 Task: Enable the video filter "Loop video filter" in the video filter module.
Action: Mouse moved to (143, 37)
Screenshot: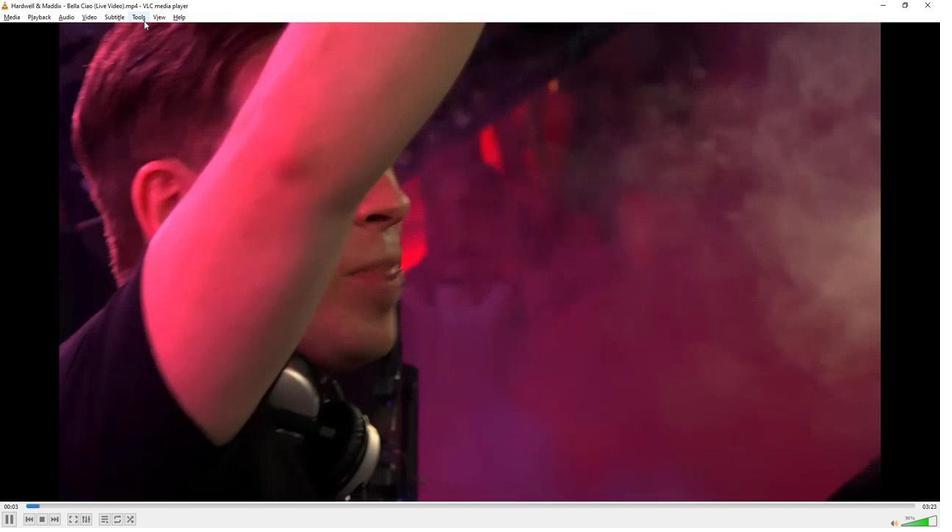 
Action: Mouse pressed left at (143, 37)
Screenshot: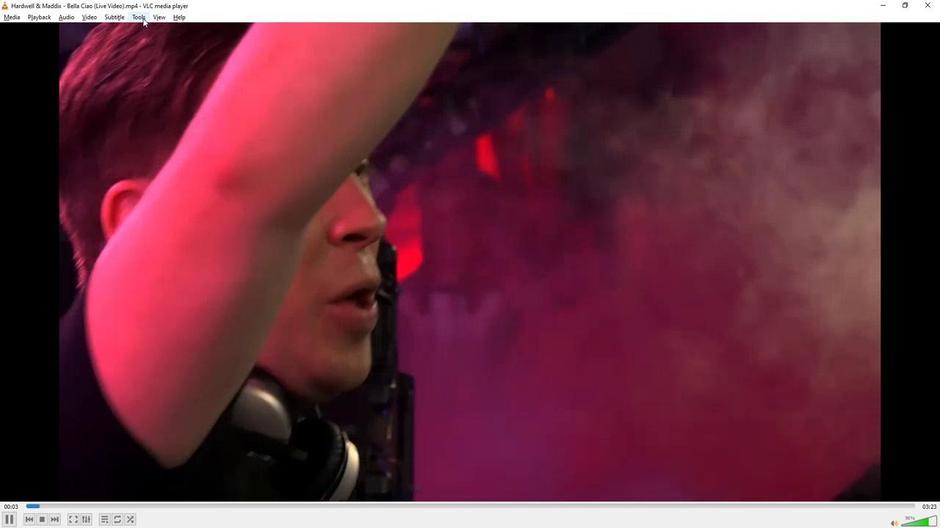 
Action: Mouse moved to (163, 146)
Screenshot: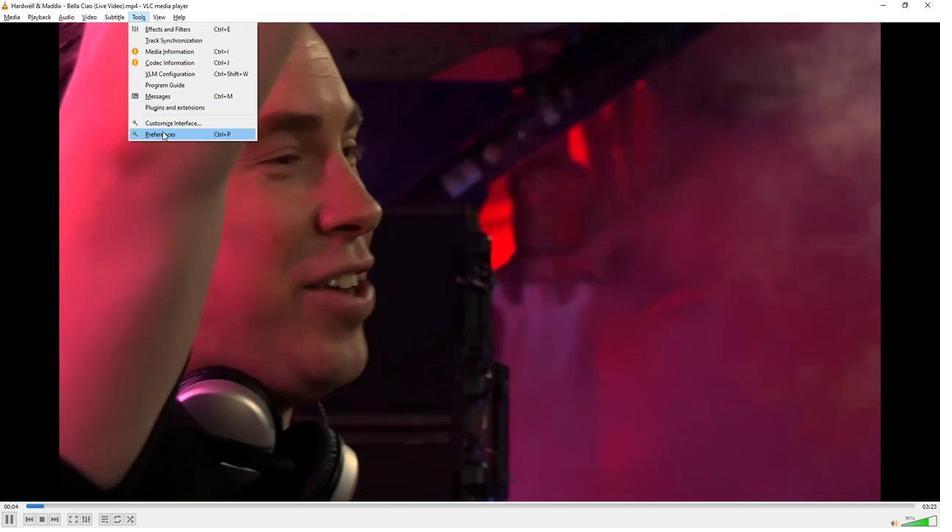 
Action: Mouse pressed left at (163, 146)
Screenshot: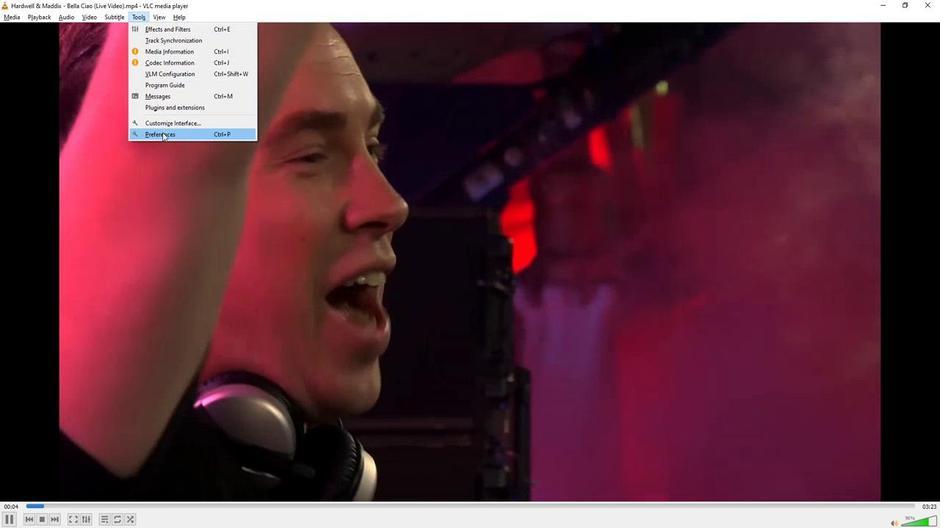 
Action: Mouse moved to (210, 416)
Screenshot: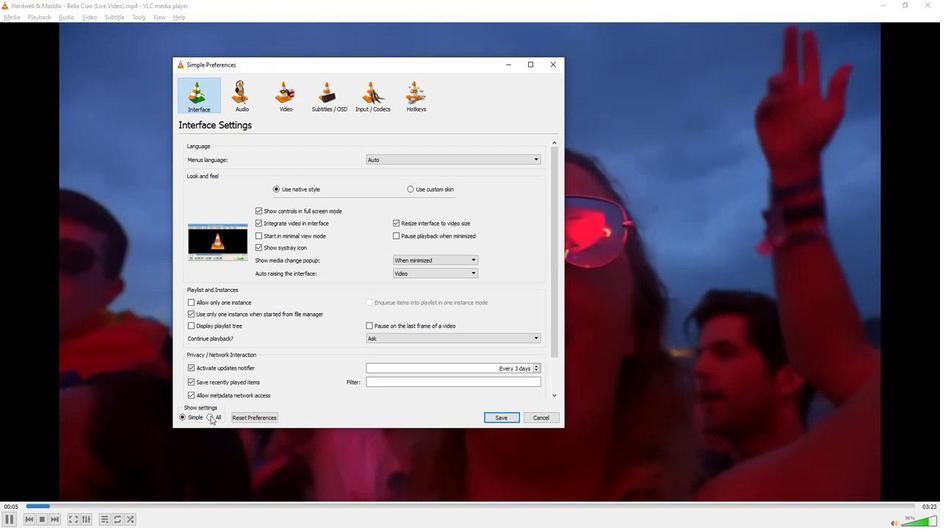 
Action: Mouse pressed left at (210, 416)
Screenshot: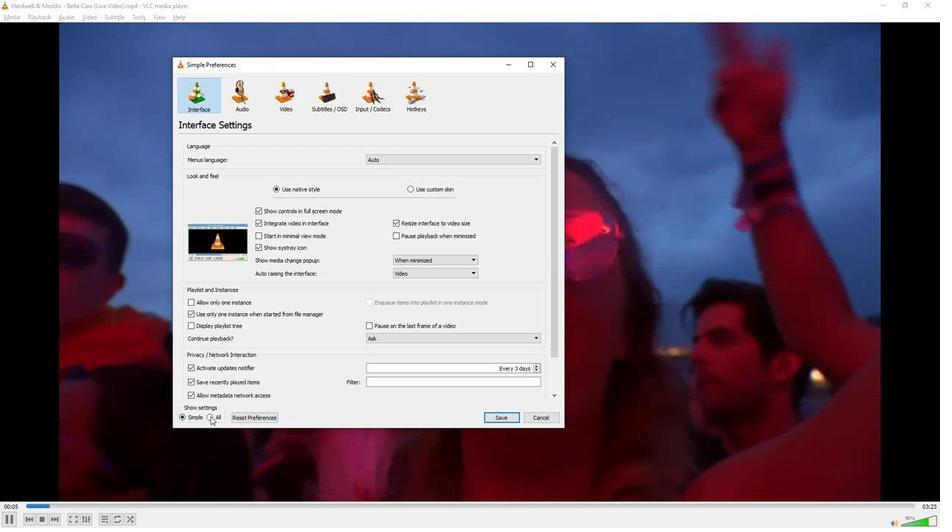 
Action: Mouse moved to (226, 355)
Screenshot: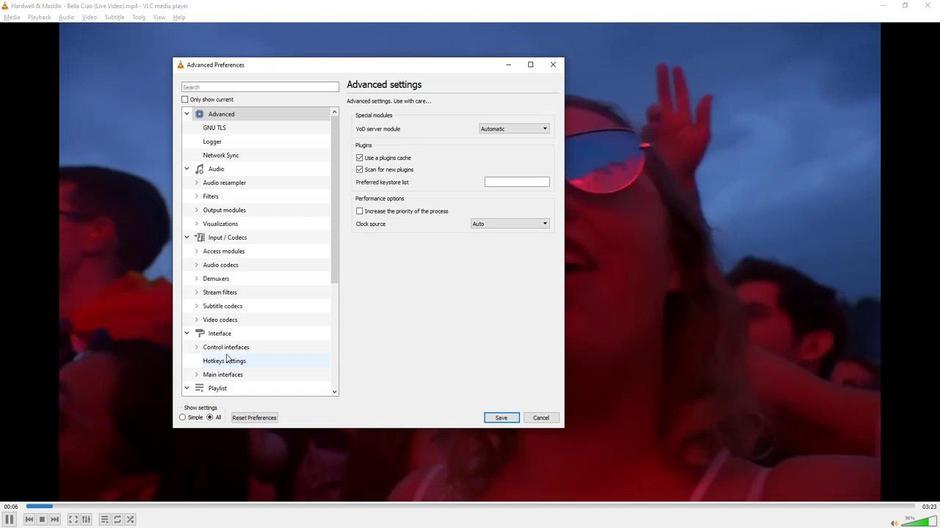 
Action: Mouse scrolled (226, 354) with delta (0, 0)
Screenshot: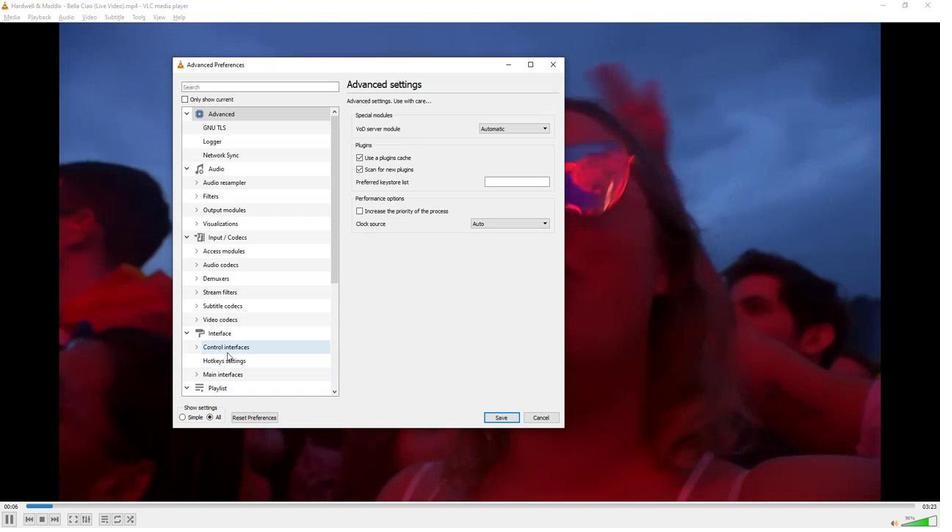 
Action: Mouse scrolled (226, 354) with delta (0, 0)
Screenshot: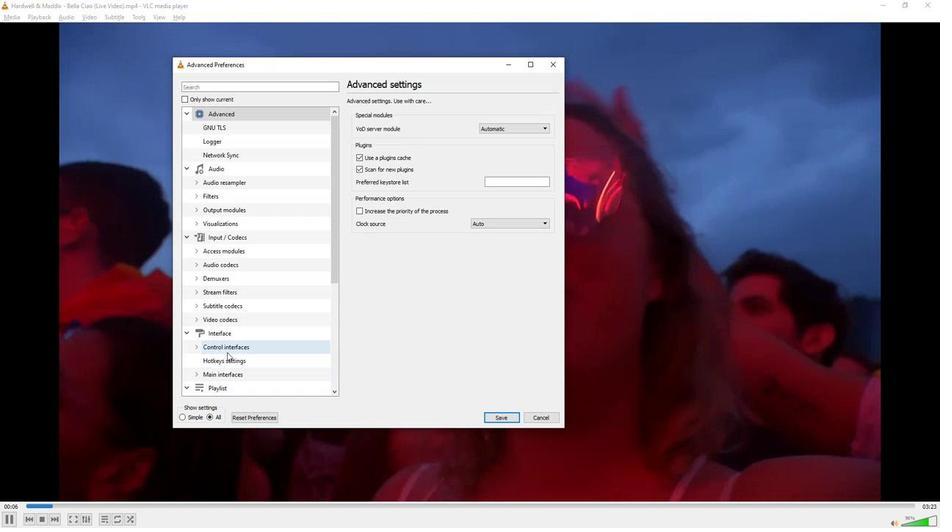 
Action: Mouse scrolled (226, 354) with delta (0, 0)
Screenshot: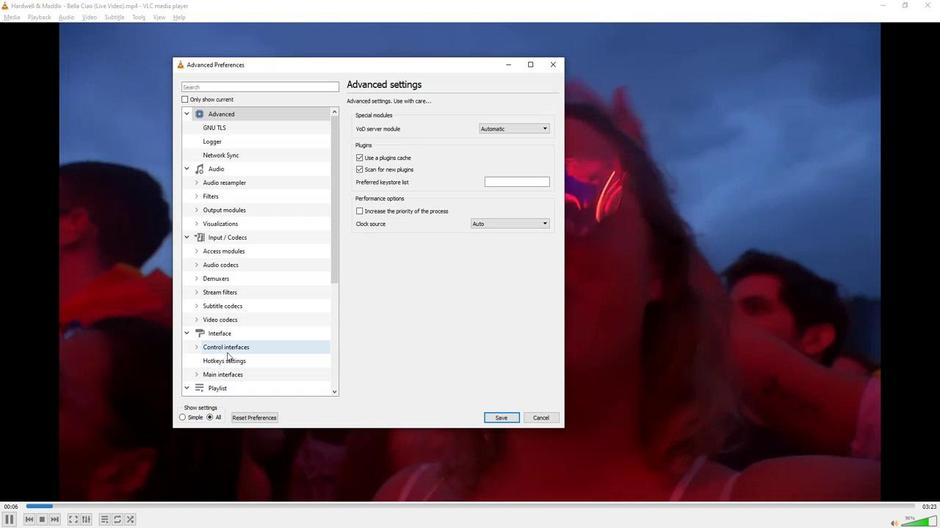 
Action: Mouse scrolled (226, 354) with delta (0, 0)
Screenshot: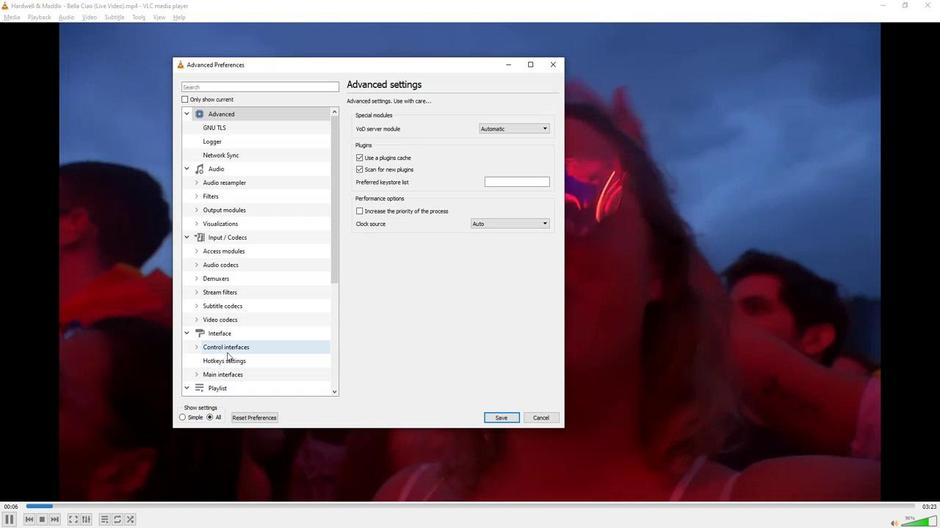 
Action: Mouse scrolled (226, 354) with delta (0, 0)
Screenshot: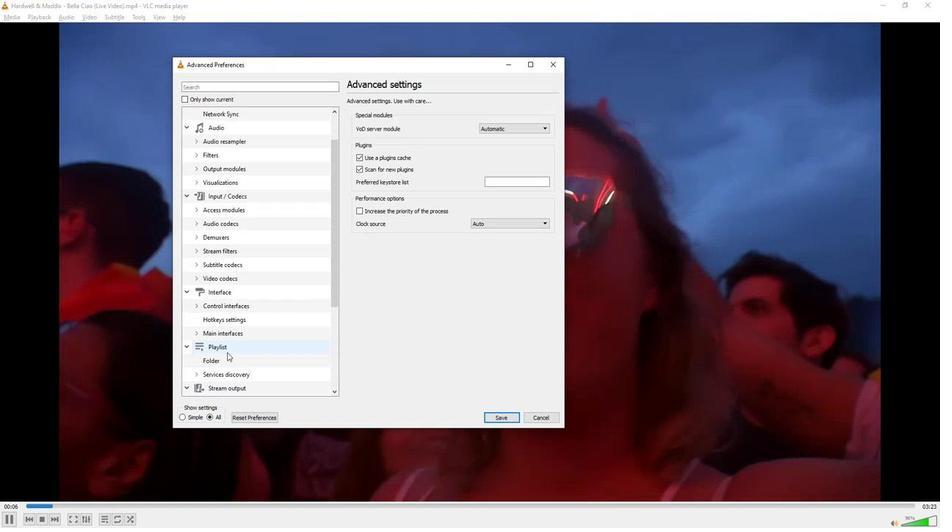 
Action: Mouse scrolled (226, 354) with delta (0, 0)
Screenshot: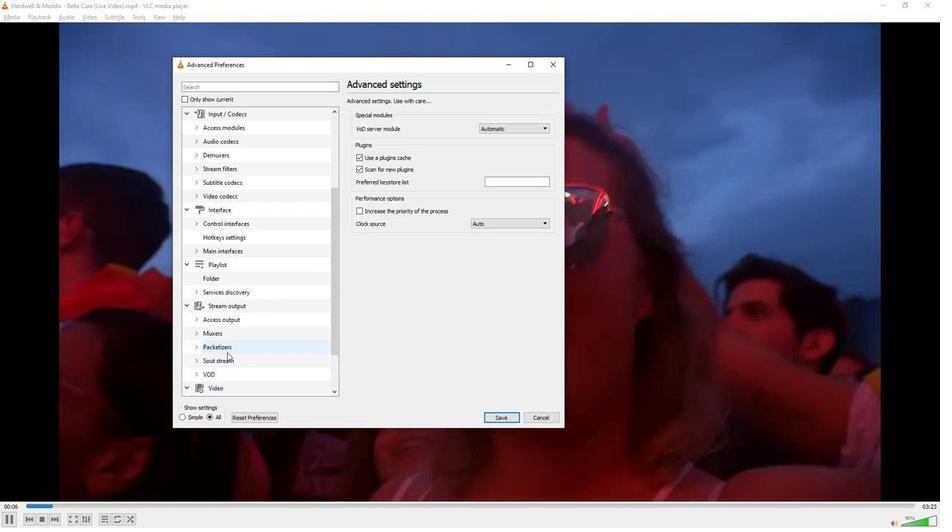 
Action: Mouse moved to (222, 349)
Screenshot: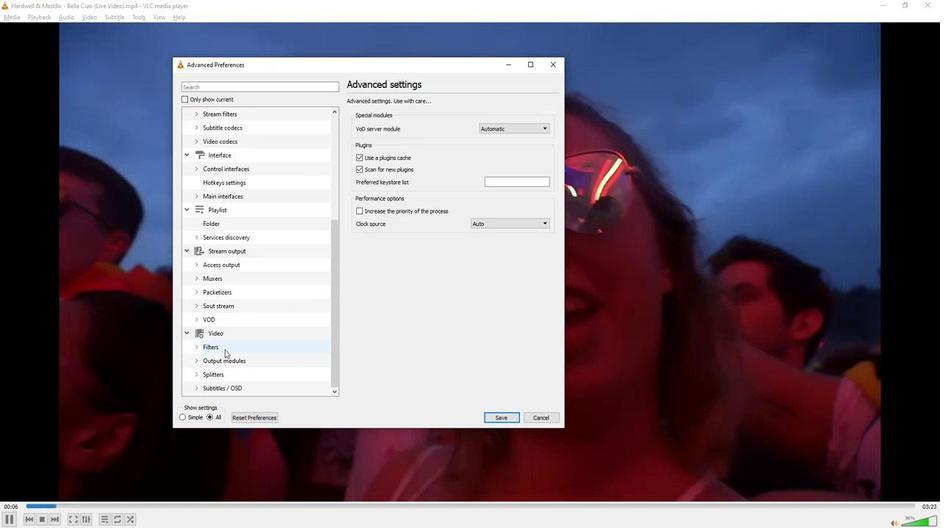 
Action: Mouse pressed left at (222, 349)
Screenshot: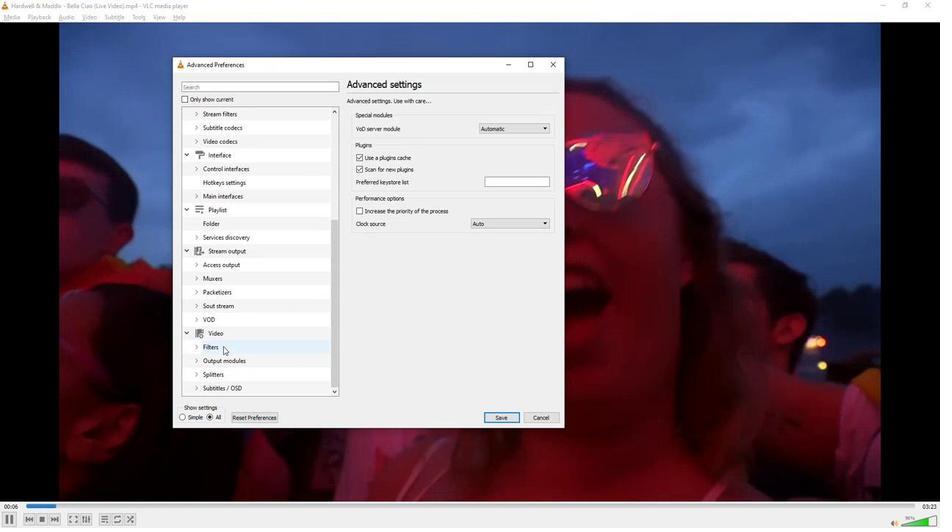 
Action: Mouse moved to (370, 346)
Screenshot: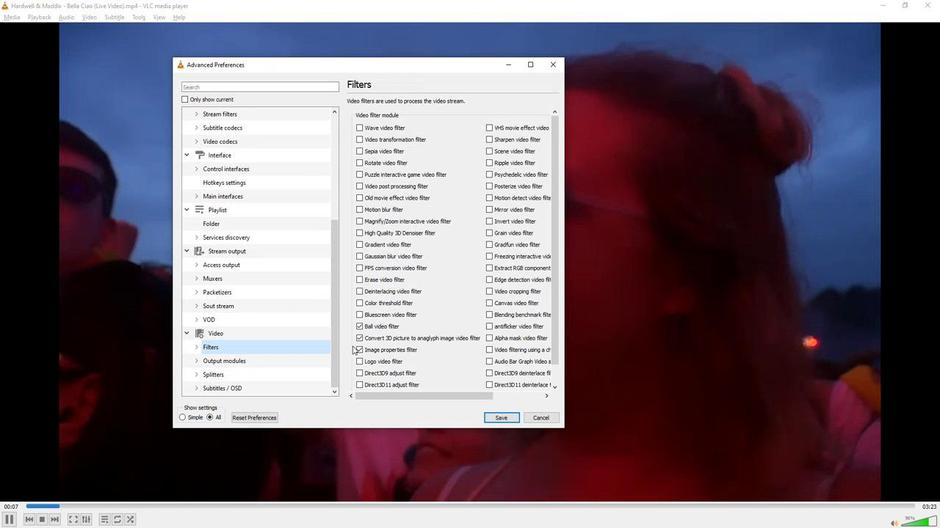 
Action: Mouse scrolled (370, 345) with delta (0, 0)
Screenshot: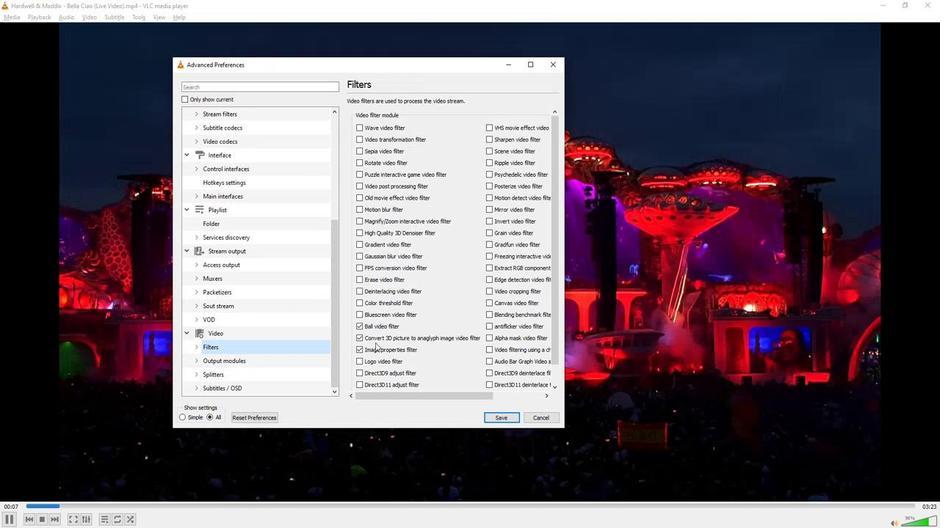 
Action: Mouse moved to (371, 346)
Screenshot: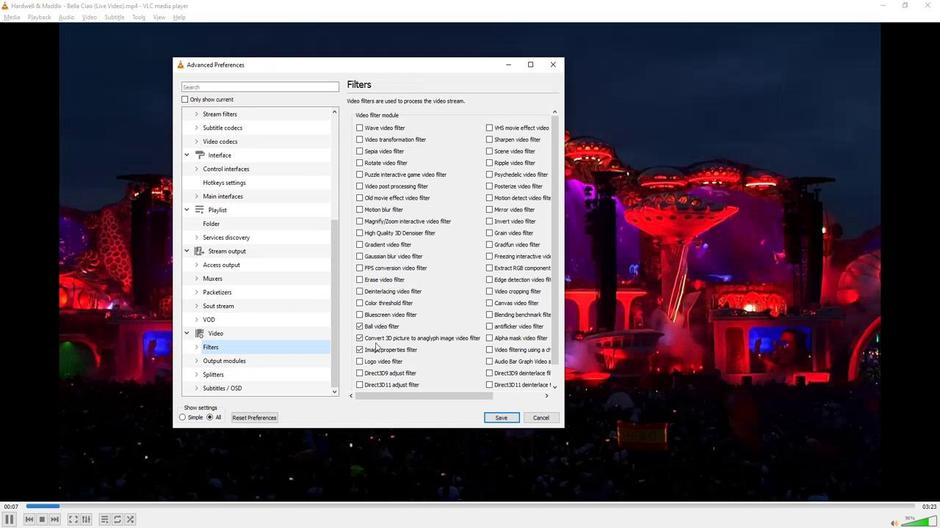 
Action: Mouse scrolled (371, 345) with delta (0, 0)
Screenshot: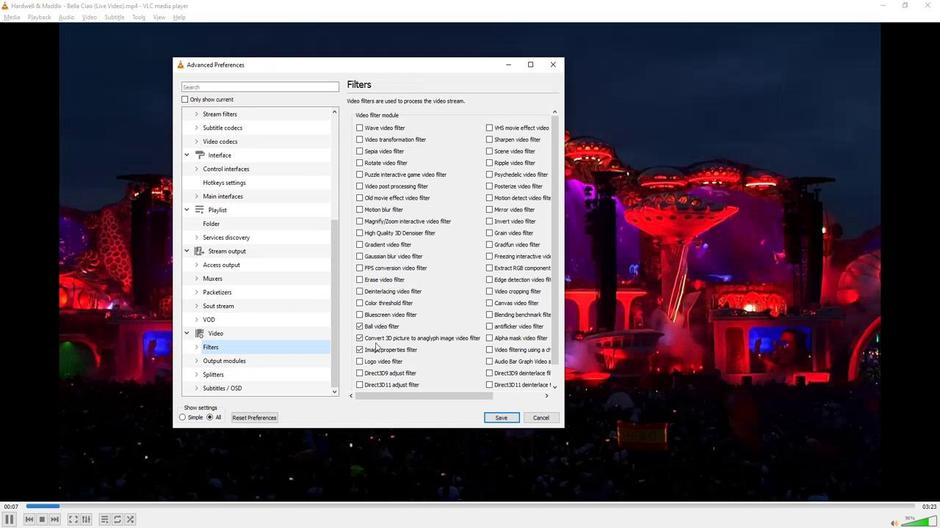 
Action: Mouse moved to (371, 345)
Screenshot: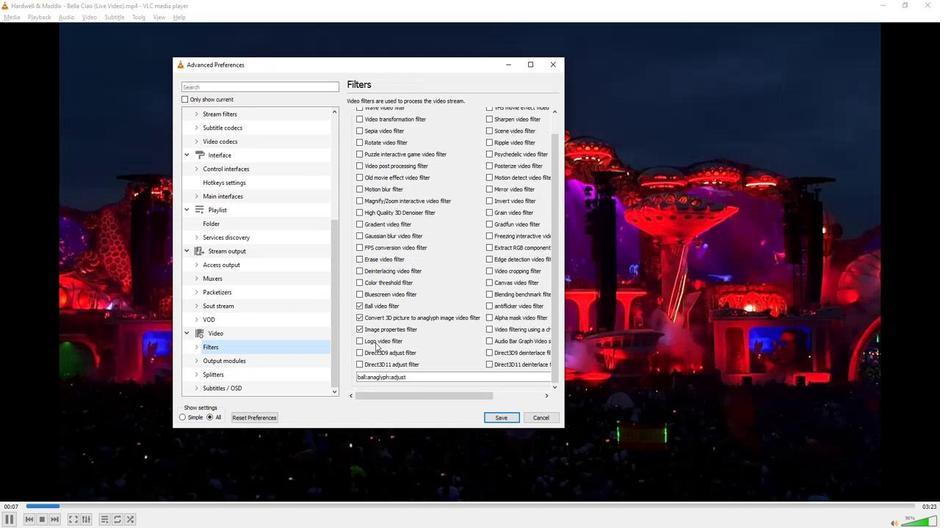 
Action: Mouse scrolled (371, 345) with delta (0, 0)
Screenshot: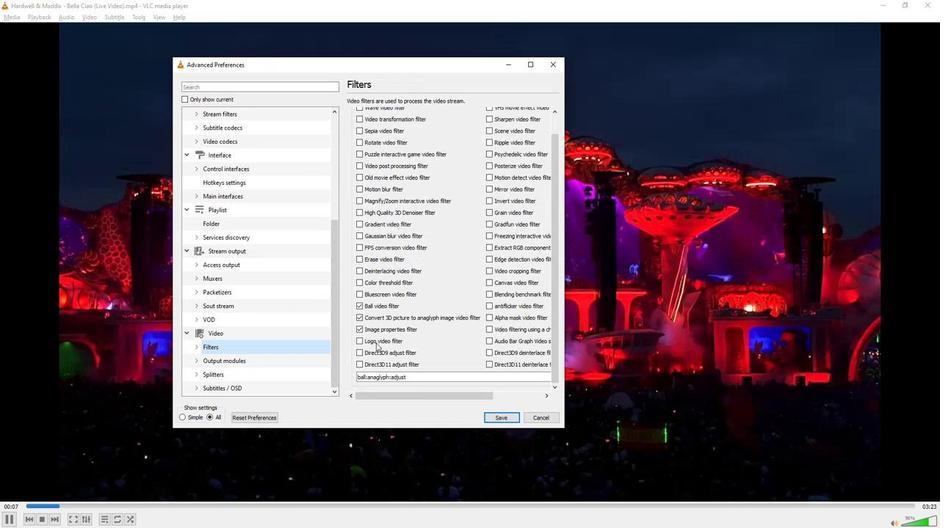 
Action: Mouse moved to (311, 368)
Screenshot: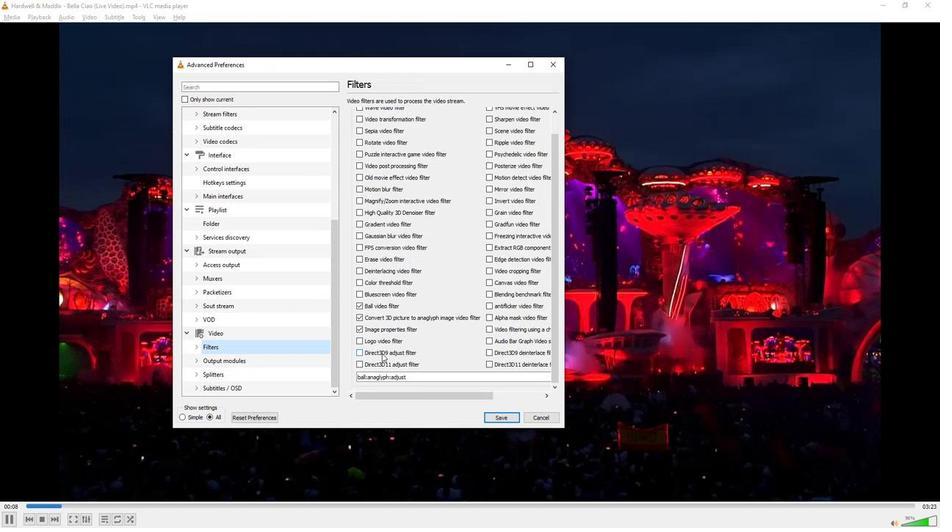 
